 Task: Add Attachment from Google Drive to Card Card0000000063 in Board Board0000000016 in Workspace WS0000000006 in Trello. Add Cover Orange to Card Card0000000063 in Board Board0000000016 in Workspace WS0000000006 in Trello. Add "Add Label …" with "Title" Title0000000063 to Button Button0000000063 to Card Card0000000063 in Board Board0000000016 in Workspace WS0000000006 in Trello. Add Description DS0000000063 to Card Card0000000063 in Board Board0000000016 in Workspace WS0000000006 in Trello. Add Comment CM0000000063 to Card Card0000000063 in Board Board0000000016 in Workspace WS0000000006 in Trello
Action: Mouse moved to (654, 170)
Screenshot: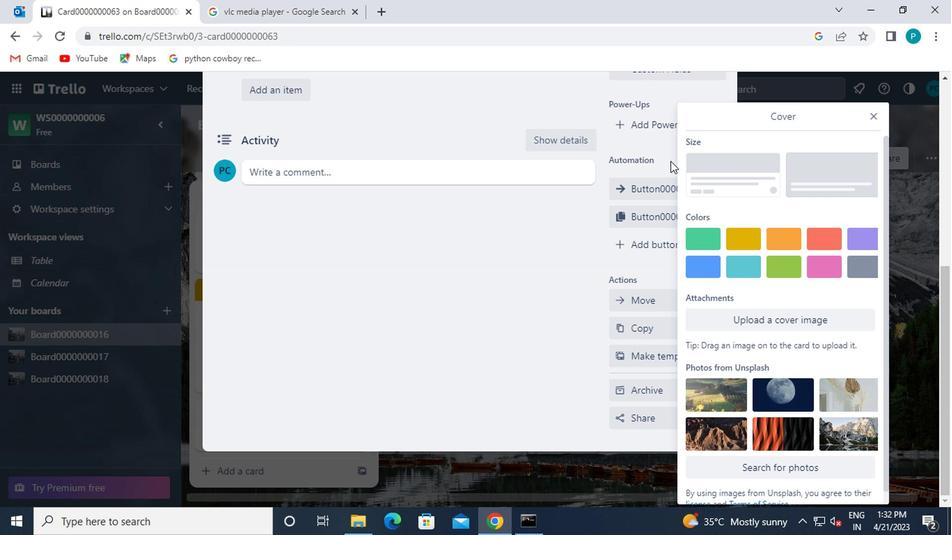 
Action: Mouse scrolled (654, 170) with delta (0, 0)
Screenshot: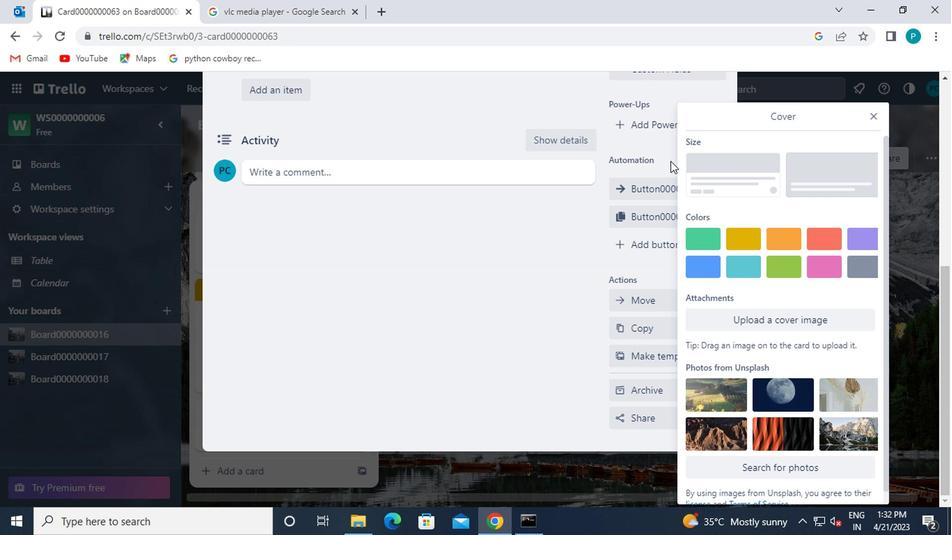 
Action: Mouse moved to (653, 171)
Screenshot: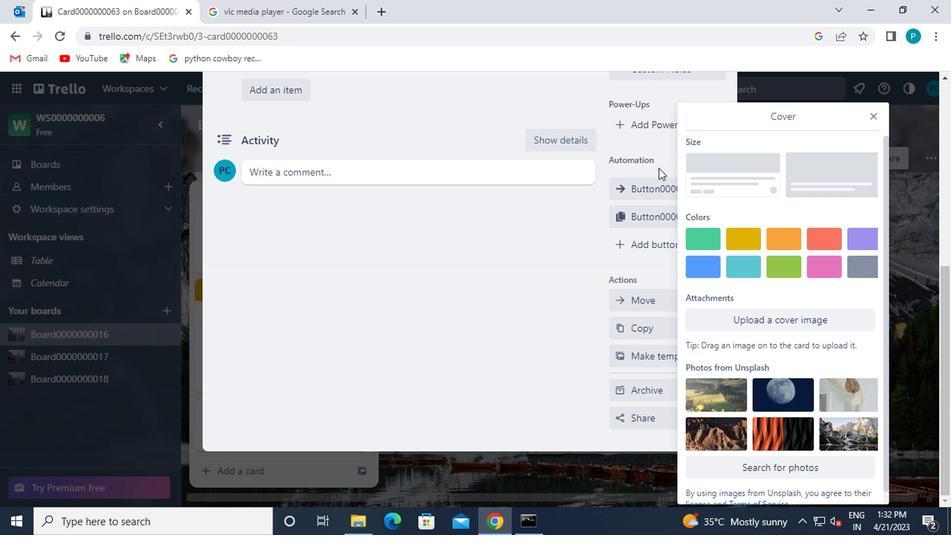 
Action: Mouse scrolled (653, 172) with delta (0, 0)
Screenshot: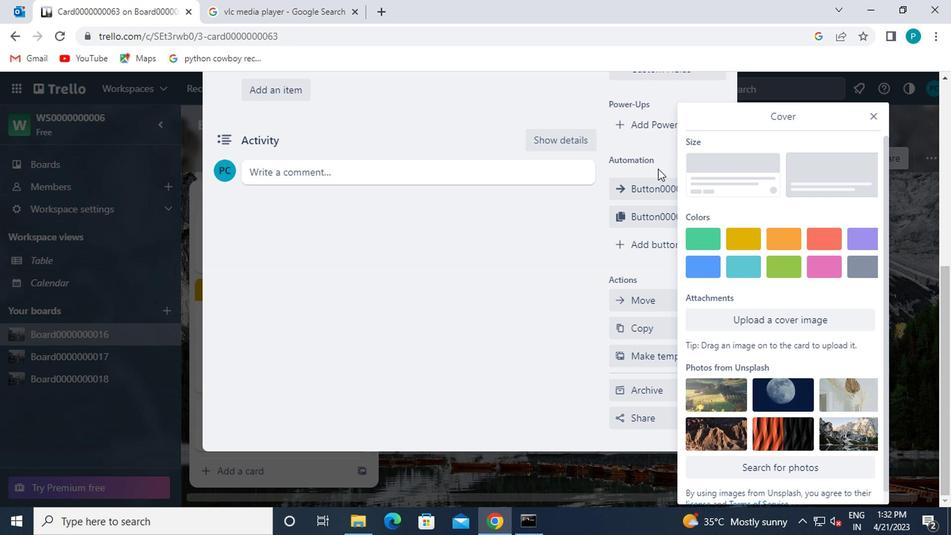 
Action: Mouse moved to (881, 114)
Screenshot: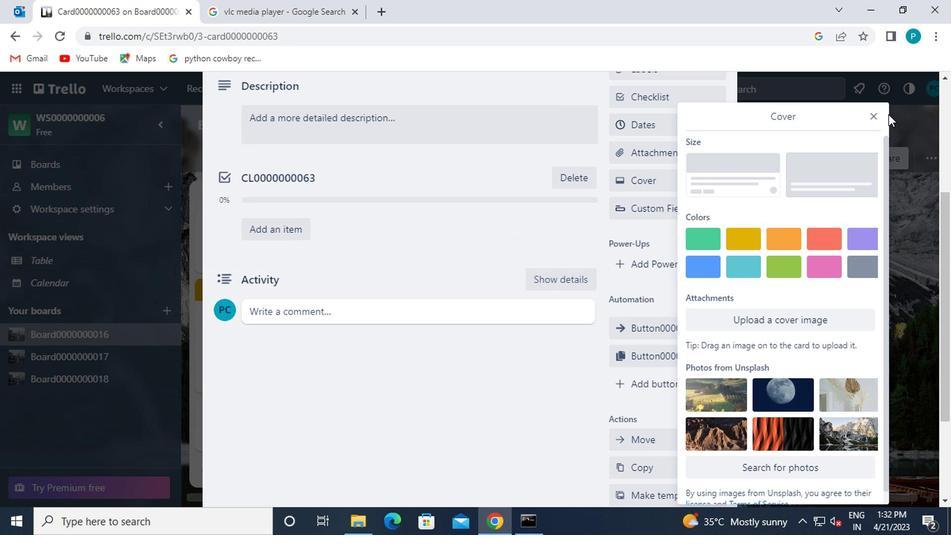 
Action: Mouse pressed left at (881, 114)
Screenshot: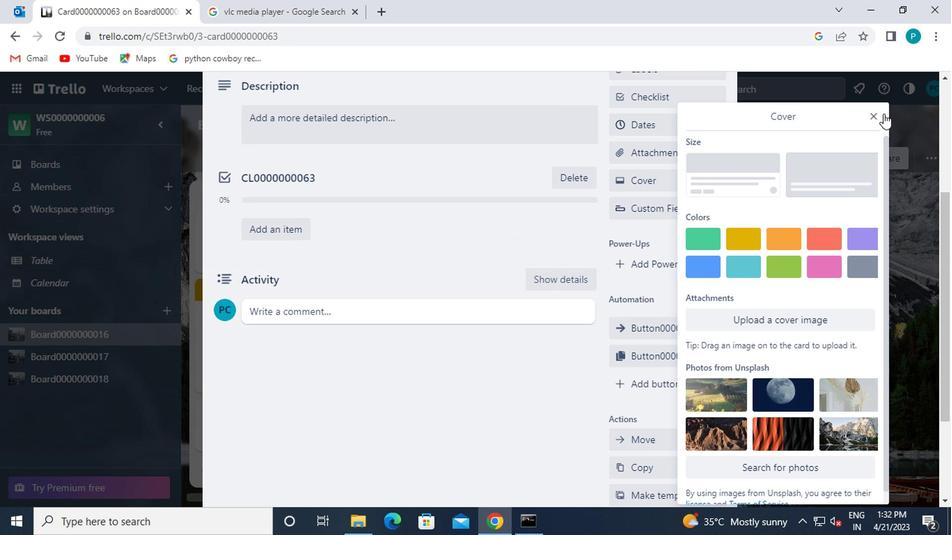 
Action: Mouse moved to (752, 116)
Screenshot: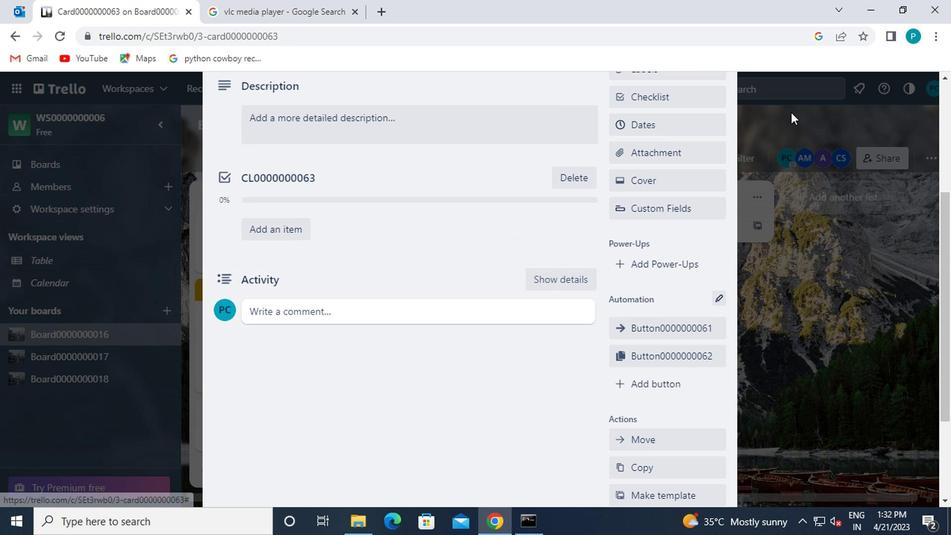 
Action: Mouse scrolled (752, 117) with delta (0, 0)
Screenshot: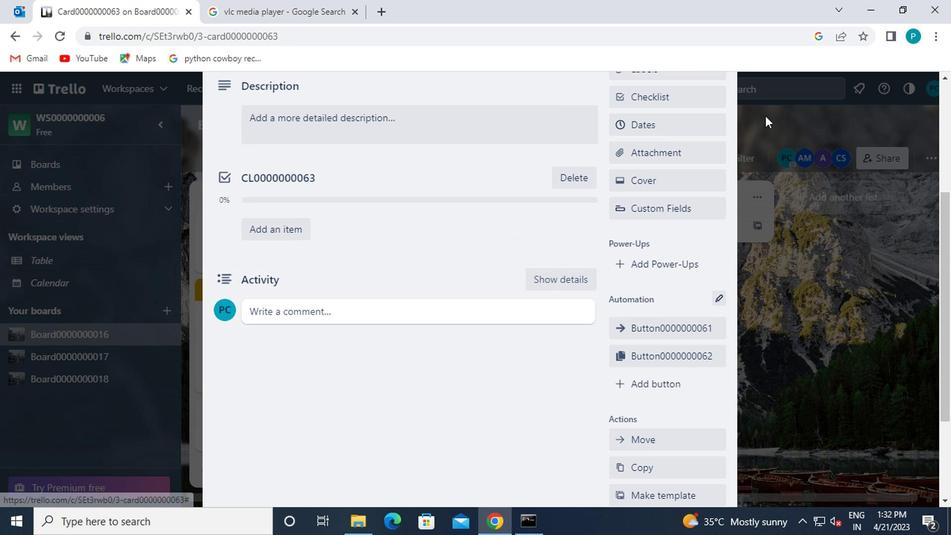 
Action: Mouse scrolled (752, 117) with delta (0, 0)
Screenshot: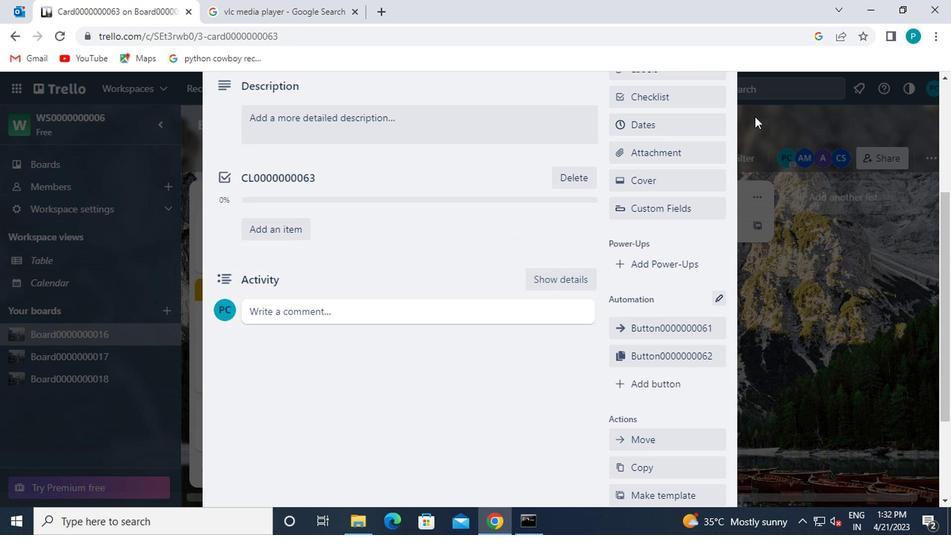 
Action: Mouse moved to (706, 291)
Screenshot: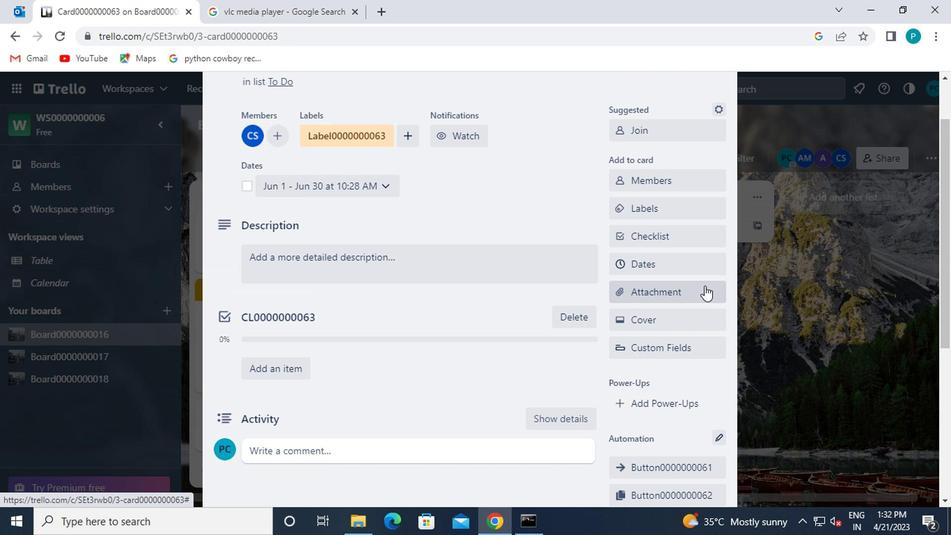 
Action: Mouse pressed left at (706, 291)
Screenshot: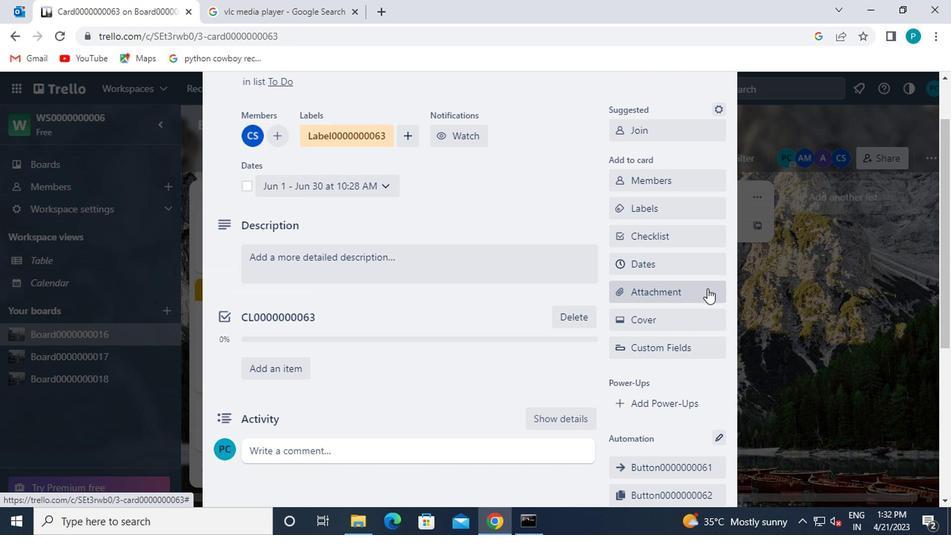 
Action: Mouse moved to (638, 196)
Screenshot: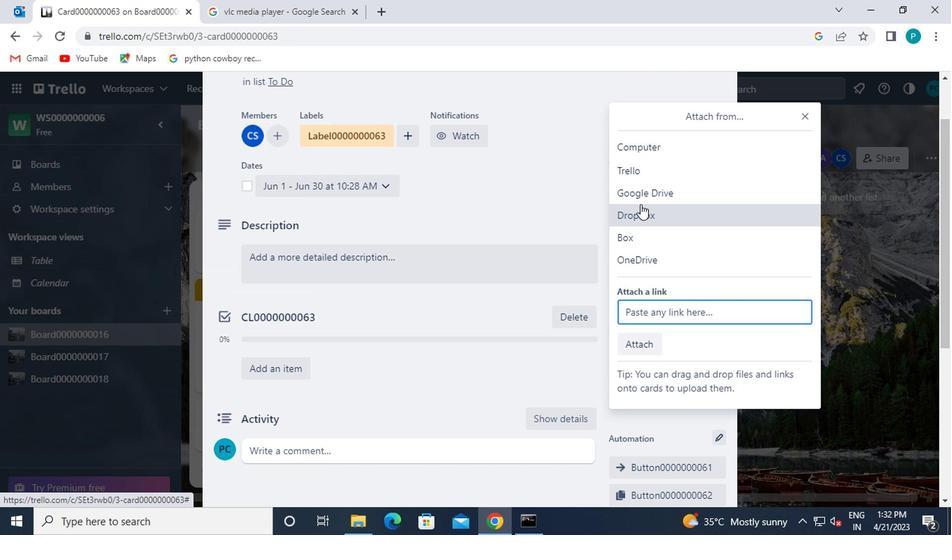 
Action: Mouse pressed left at (638, 196)
Screenshot: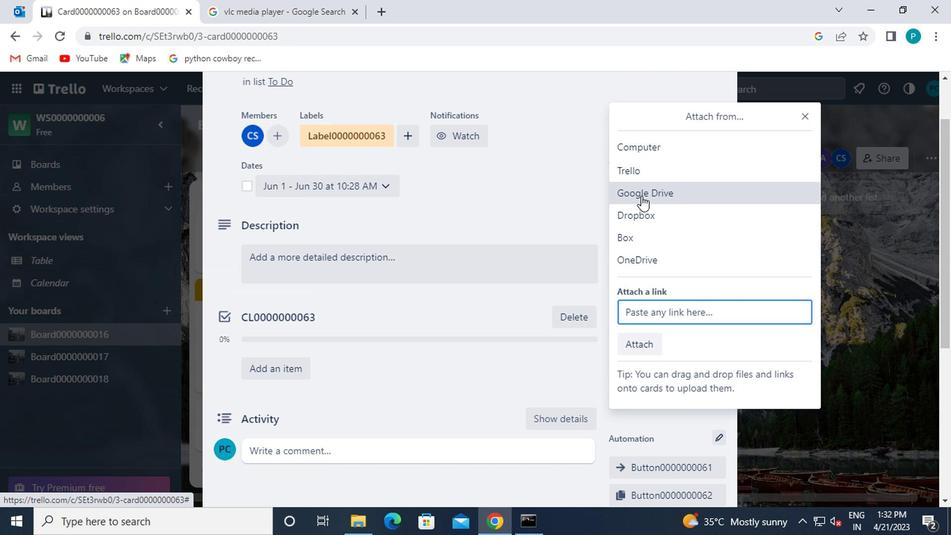 
Action: Mouse moved to (278, 306)
Screenshot: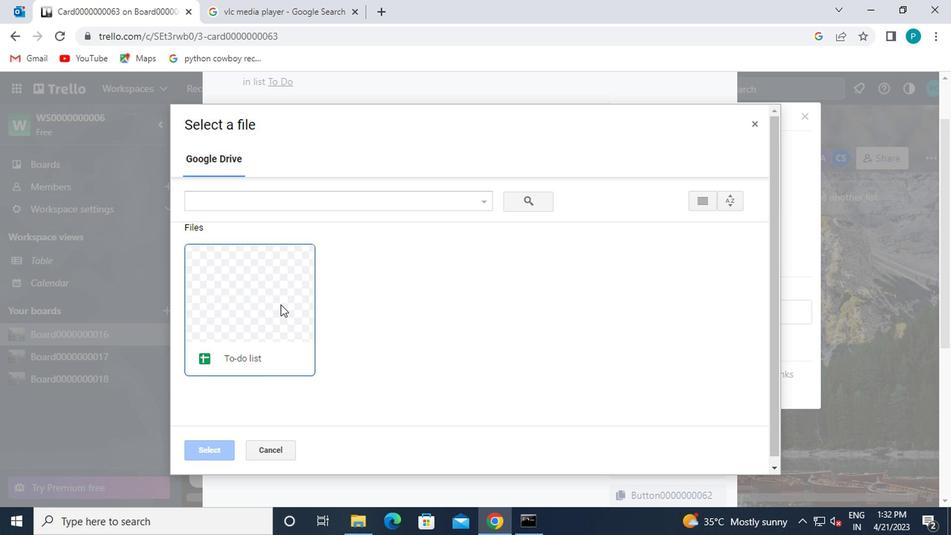 
Action: Mouse pressed left at (278, 306)
Screenshot: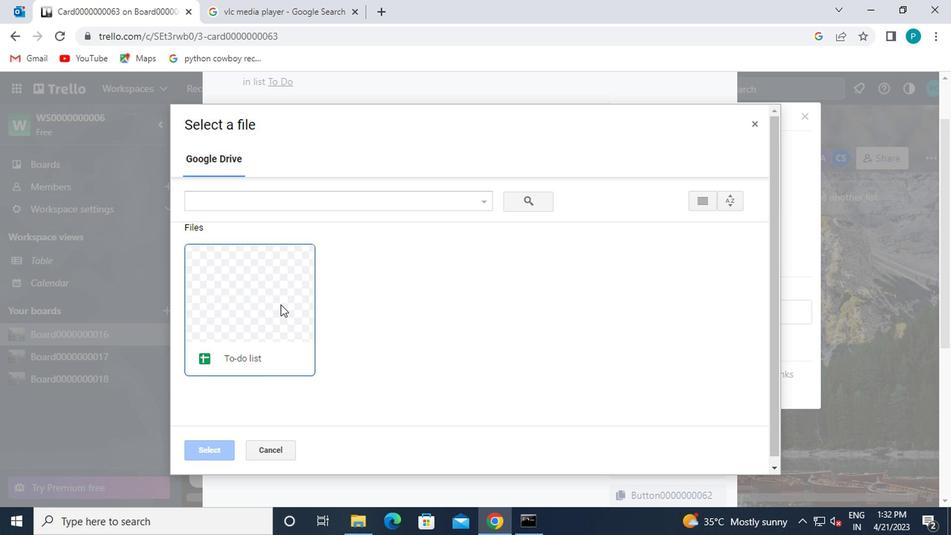 
Action: Mouse moved to (212, 449)
Screenshot: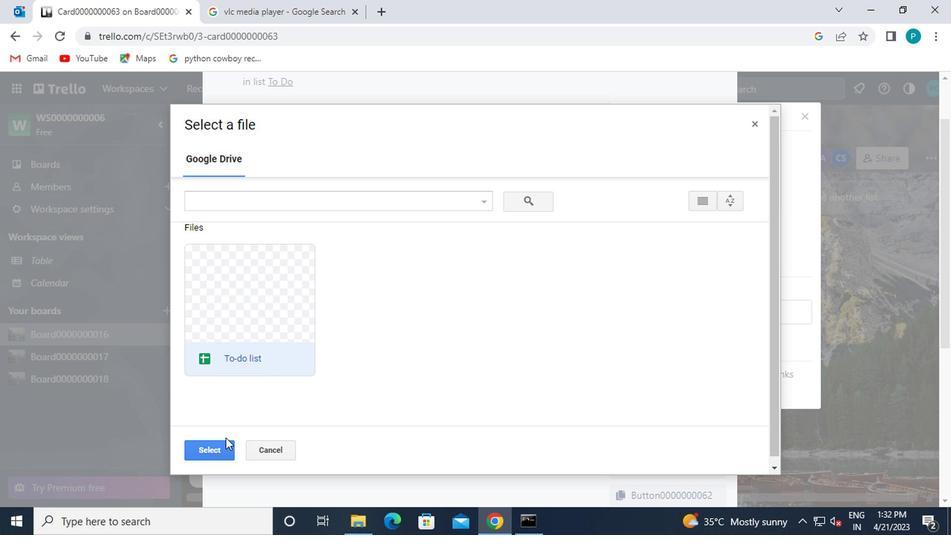
Action: Mouse pressed left at (212, 449)
Screenshot: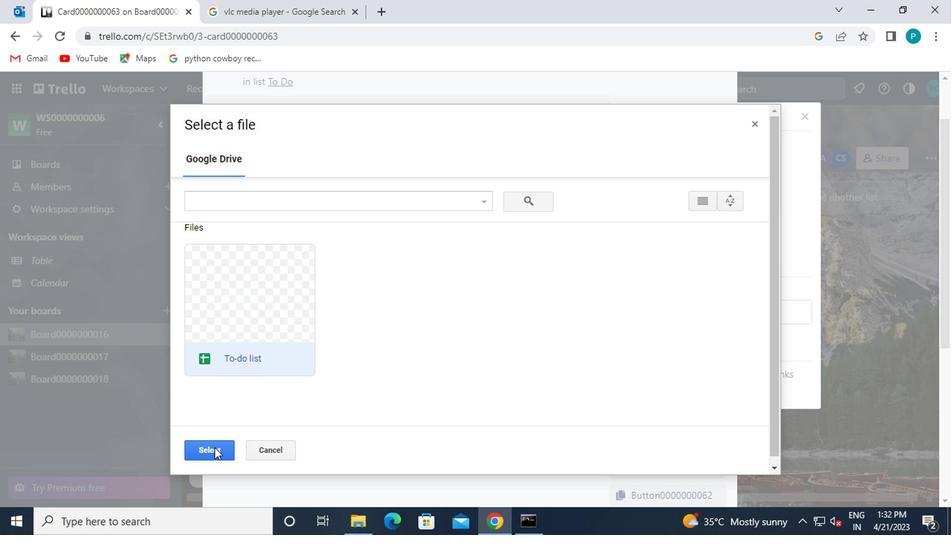 
Action: Mouse moved to (640, 327)
Screenshot: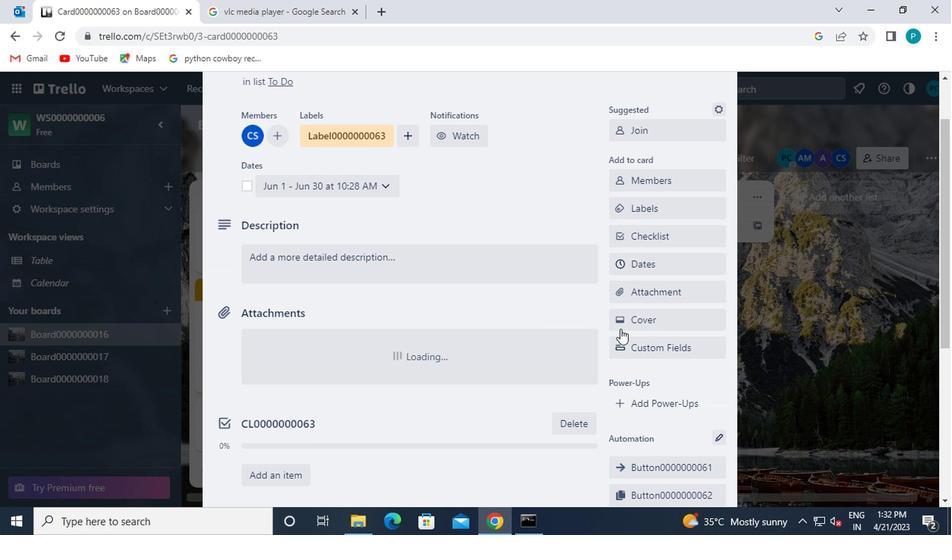 
Action: Mouse pressed left at (640, 327)
Screenshot: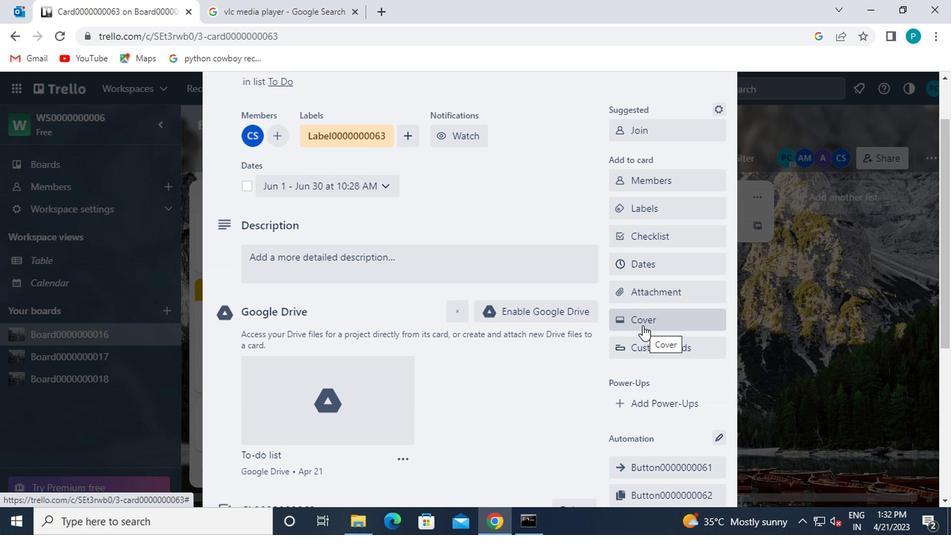 
Action: Mouse moved to (717, 245)
Screenshot: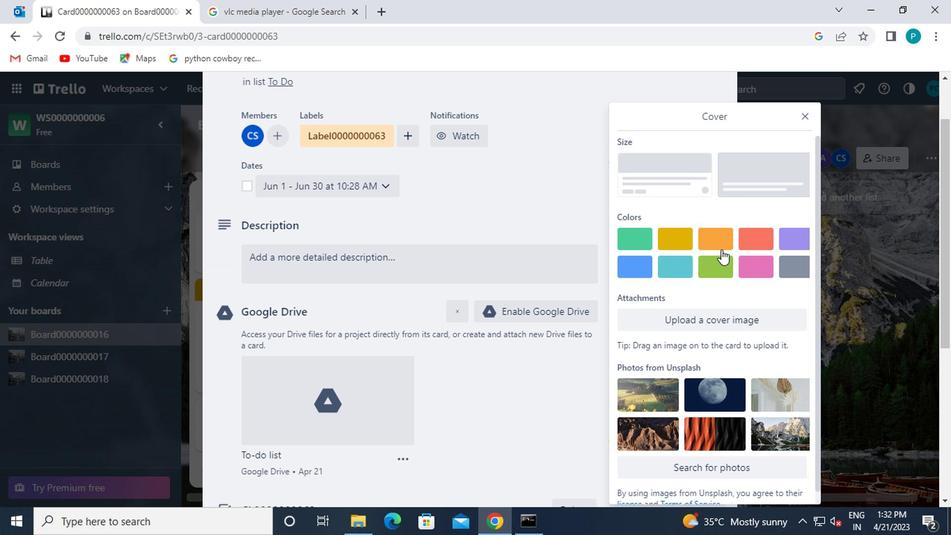 
Action: Mouse pressed left at (717, 245)
Screenshot: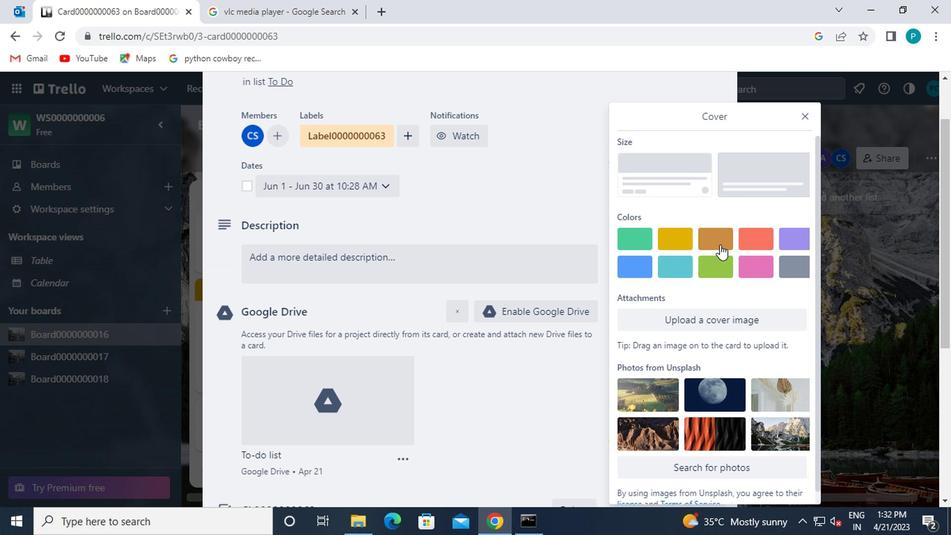 
Action: Mouse moved to (805, 117)
Screenshot: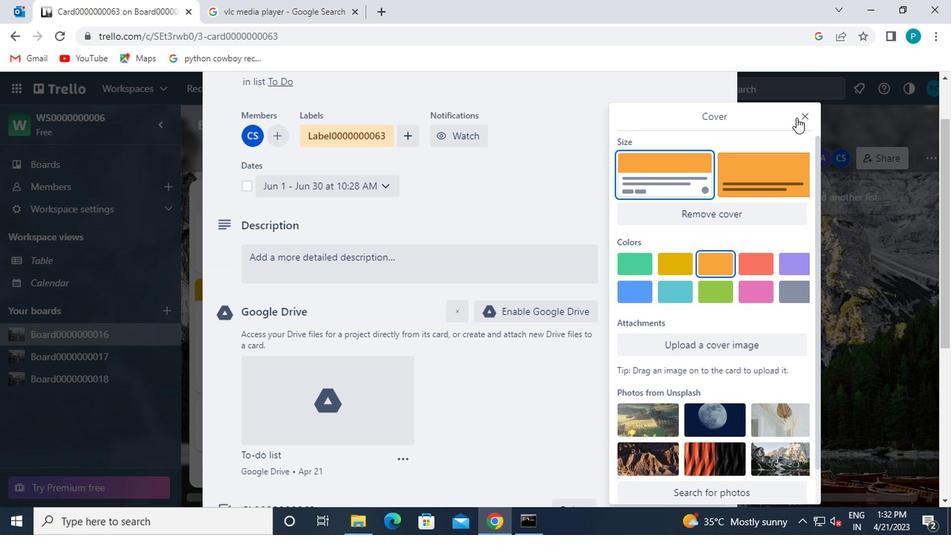 
Action: Mouse pressed left at (805, 117)
Screenshot: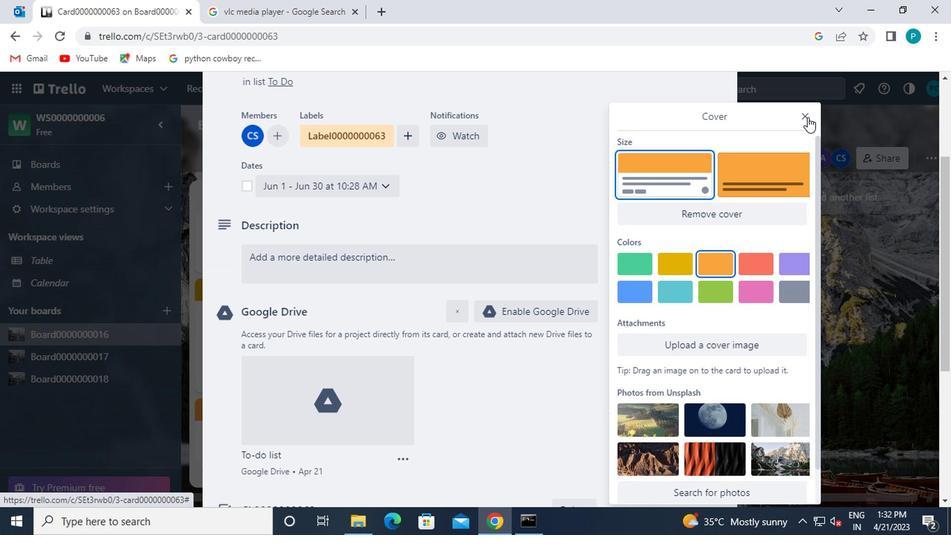 
Action: Mouse moved to (523, 332)
Screenshot: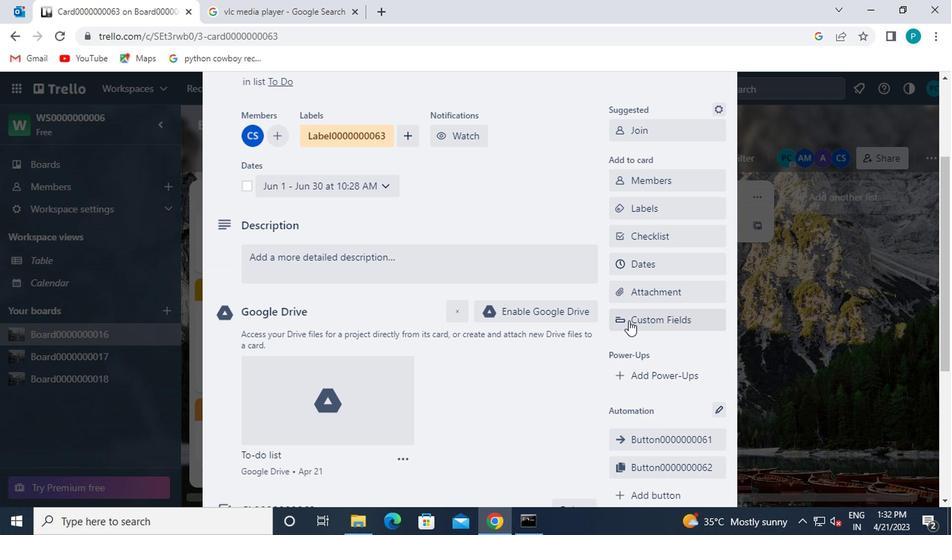 
Action: Mouse scrolled (523, 331) with delta (0, 0)
Screenshot: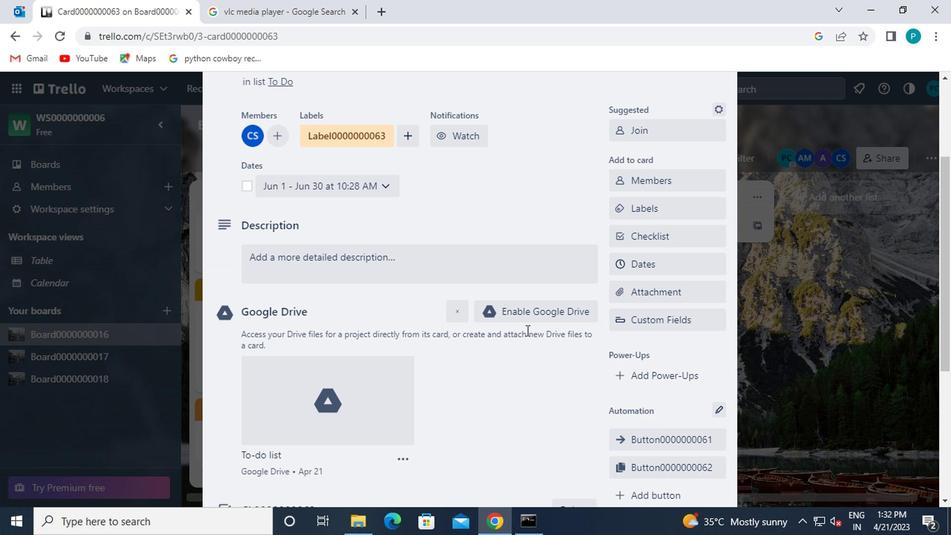 
Action: Mouse scrolled (523, 331) with delta (0, 0)
Screenshot: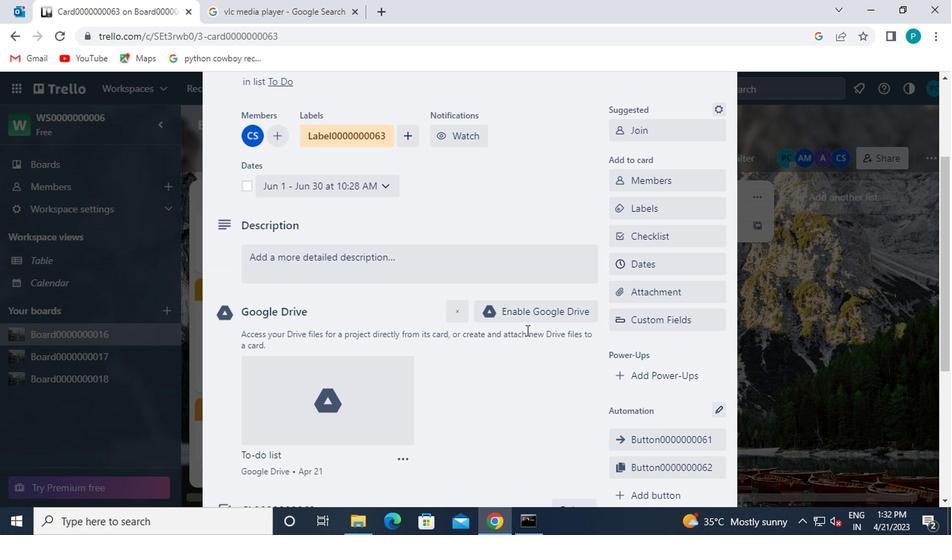 
Action: Mouse moved to (627, 363)
Screenshot: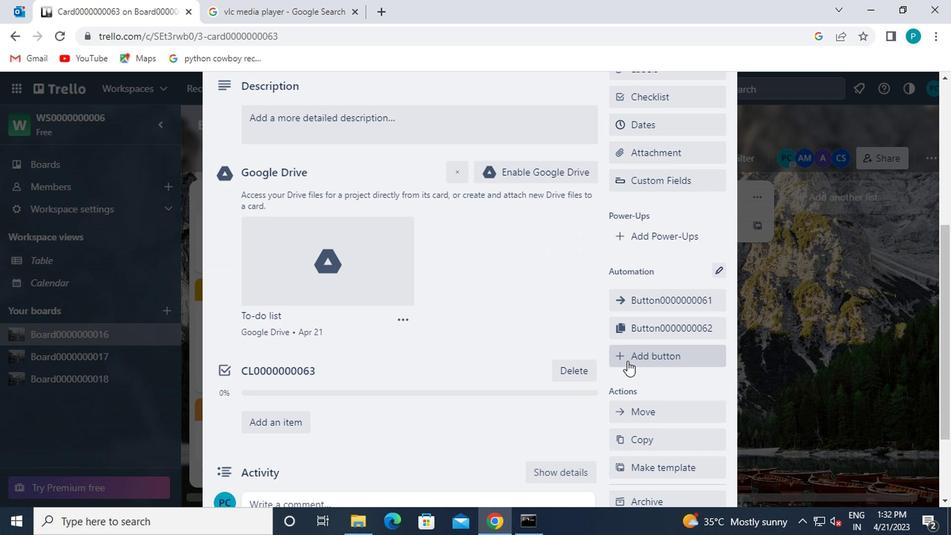
Action: Mouse pressed left at (627, 363)
Screenshot: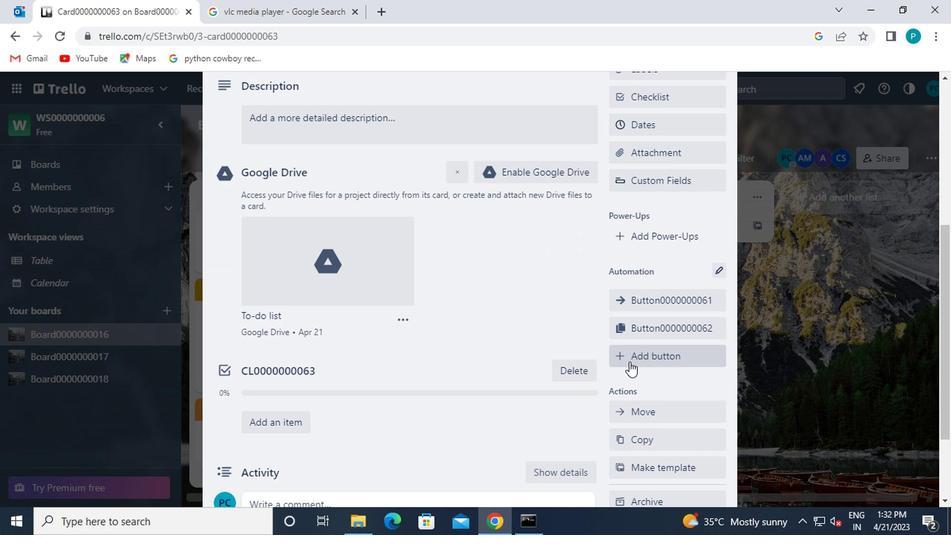 
Action: Mouse moved to (656, 235)
Screenshot: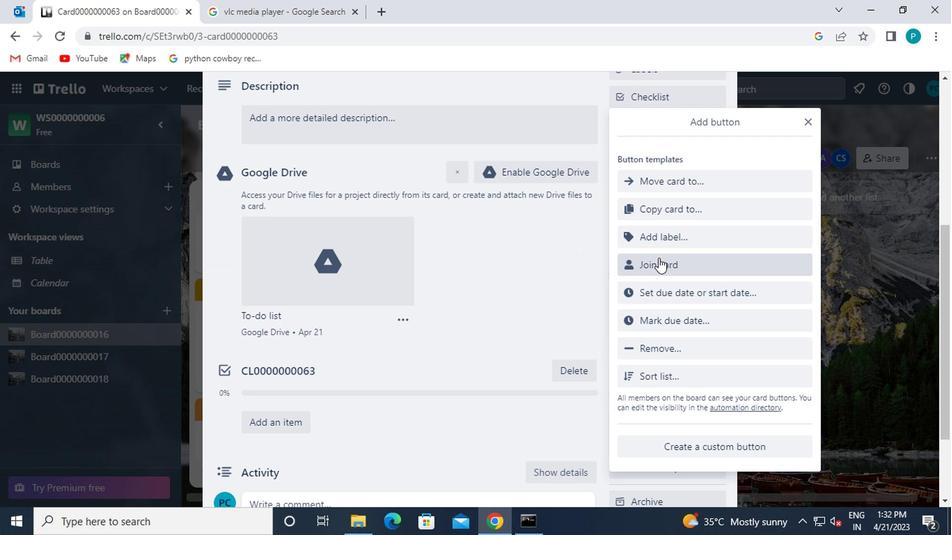 
Action: Mouse pressed left at (656, 235)
Screenshot: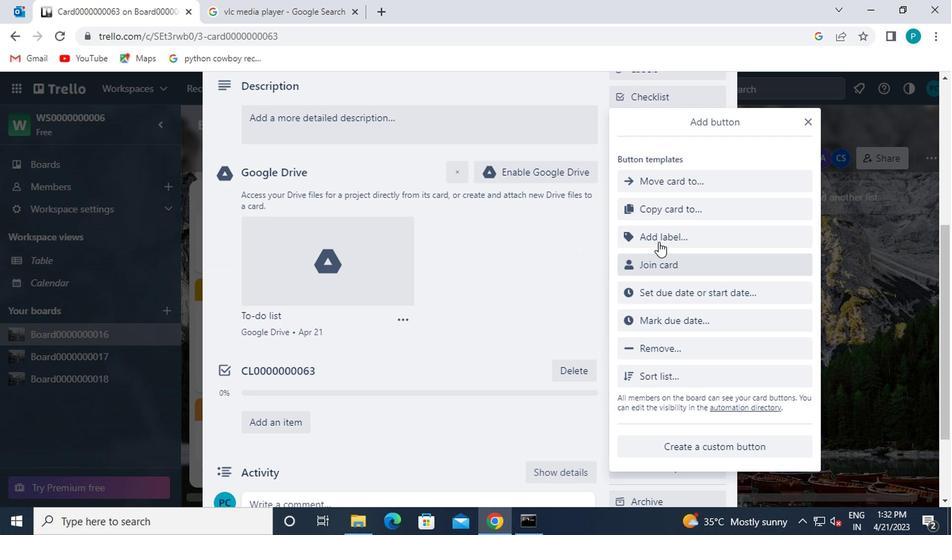 
Action: Mouse moved to (660, 177)
Screenshot: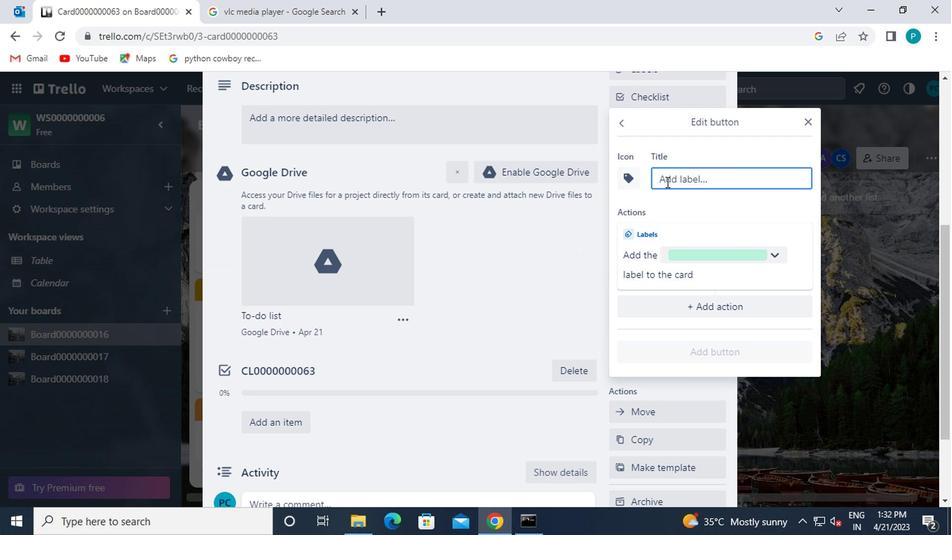 
Action: Mouse pressed left at (660, 177)
Screenshot: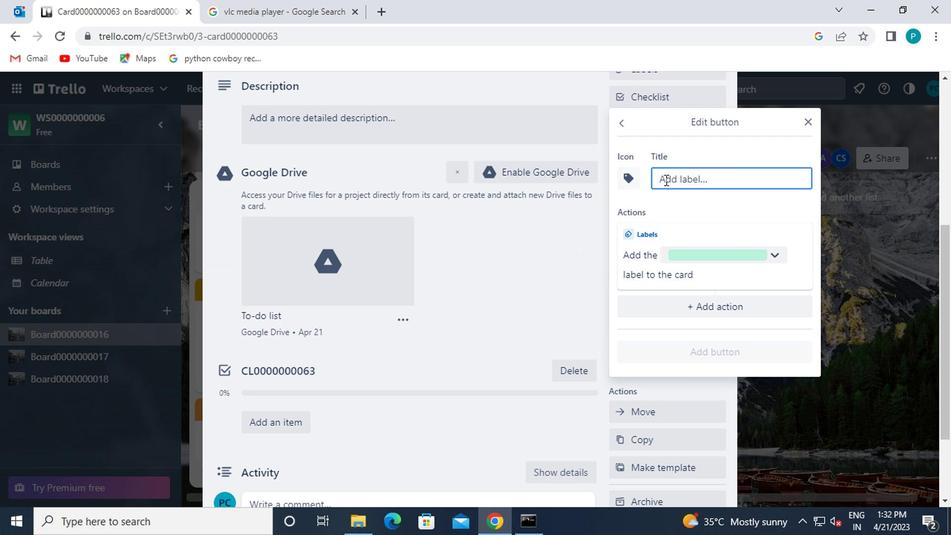 
Action: Key pressed <Key.caps_lock>t<Key.caps_lock>itle0000000063
Screenshot: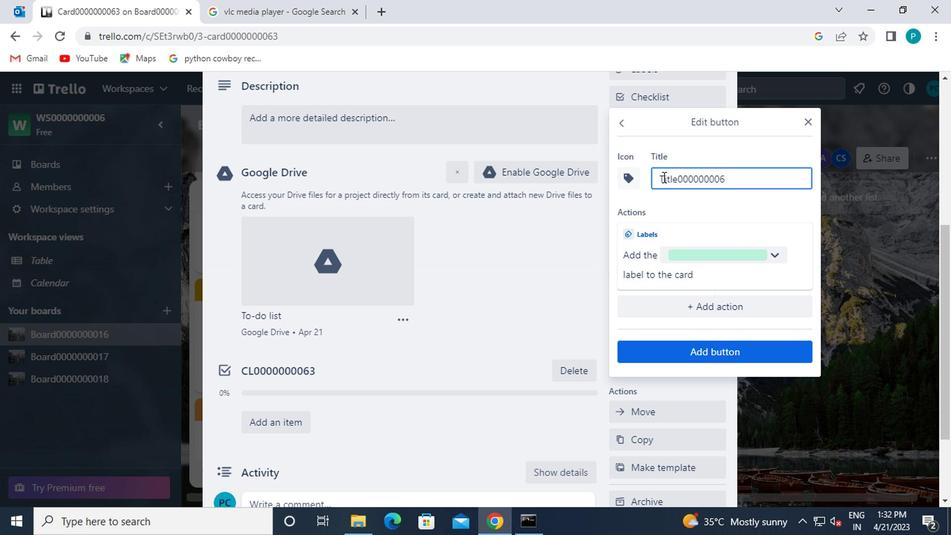 
Action: Mouse moved to (739, 347)
Screenshot: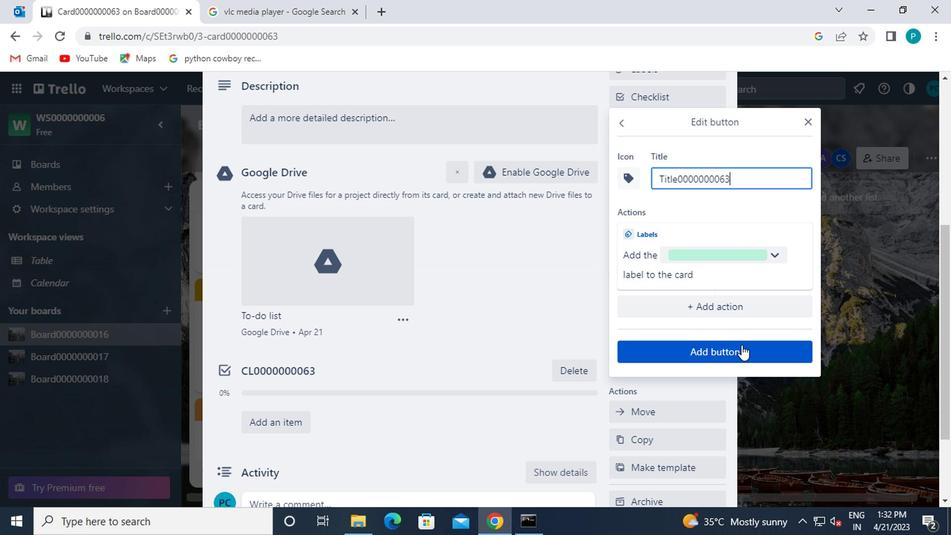 
Action: Mouse pressed left at (739, 347)
Screenshot: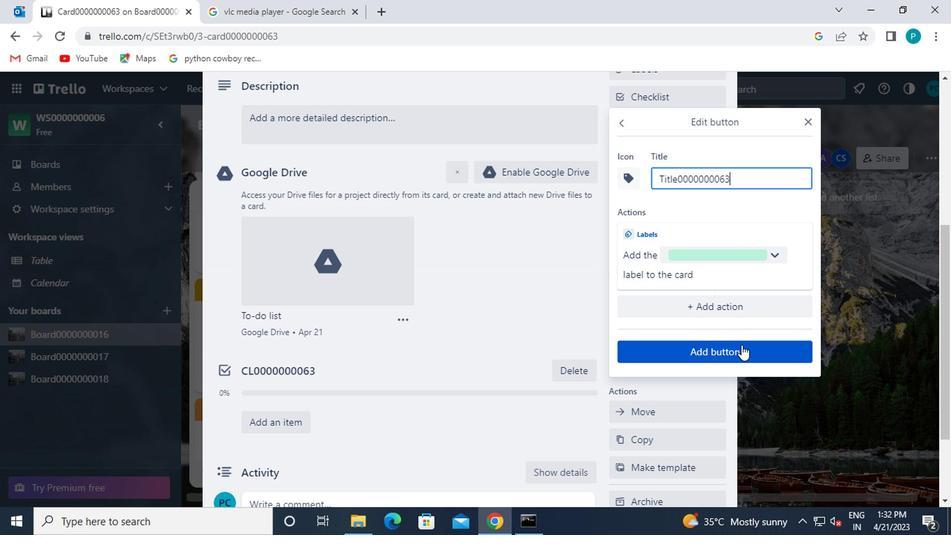 
Action: Mouse moved to (349, 128)
Screenshot: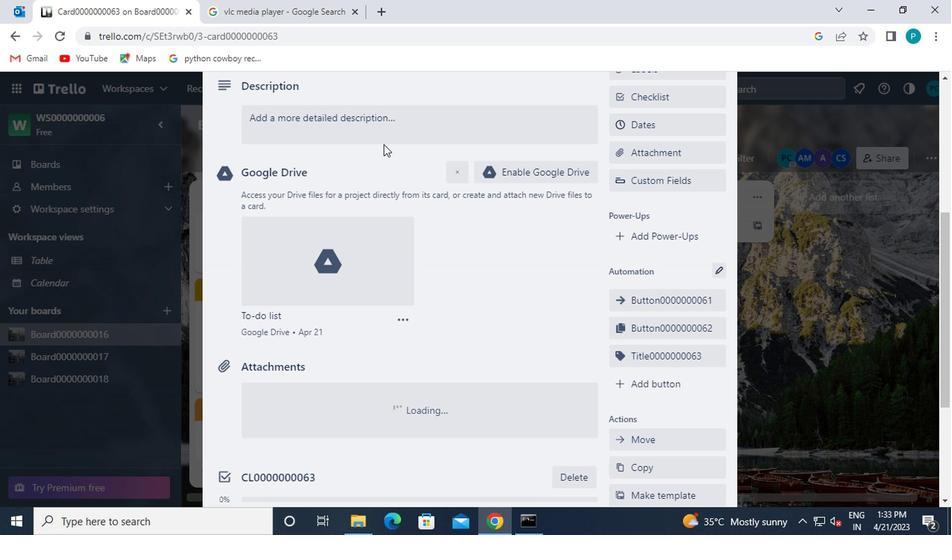 
Action: Mouse pressed left at (349, 128)
Screenshot: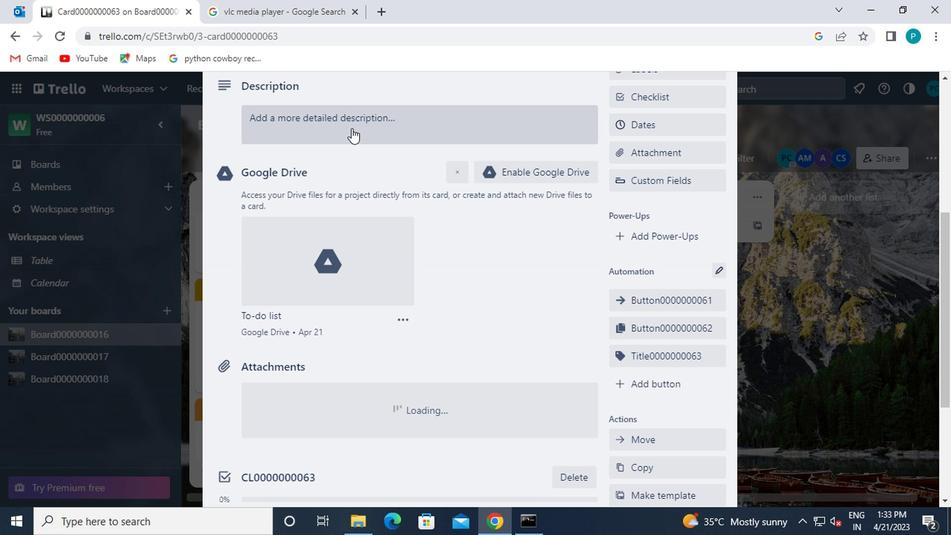 
Action: Mouse moved to (409, 151)
Screenshot: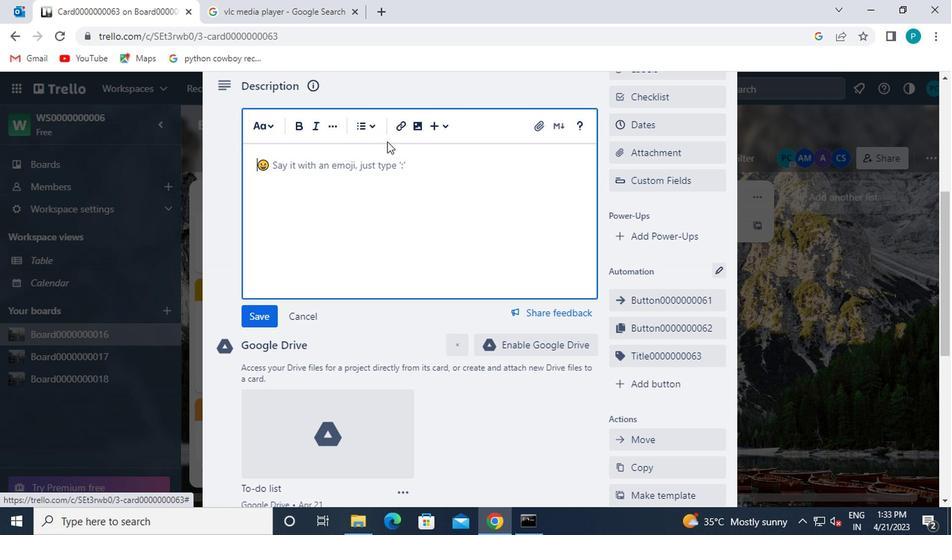 
Action: Key pressed <Key.caps_lock>ds0000000063
Screenshot: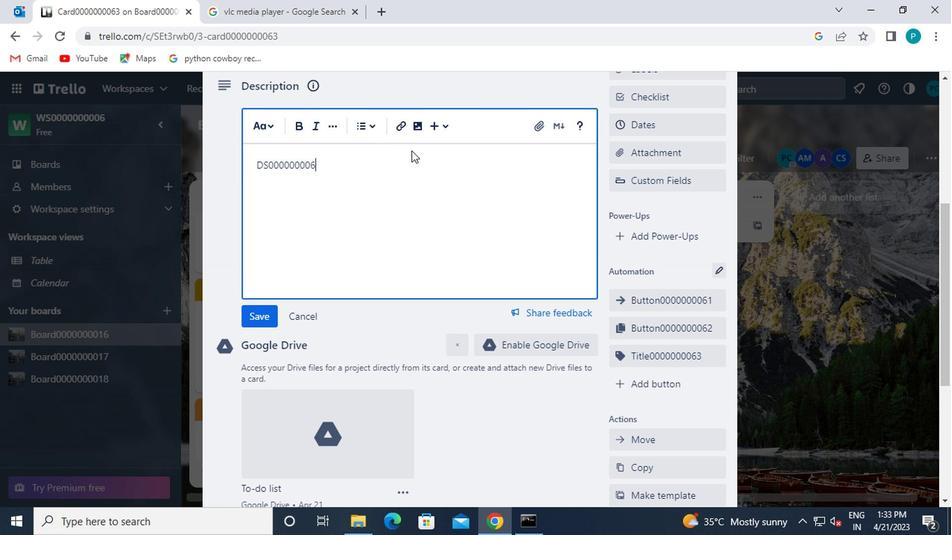 
Action: Mouse moved to (260, 322)
Screenshot: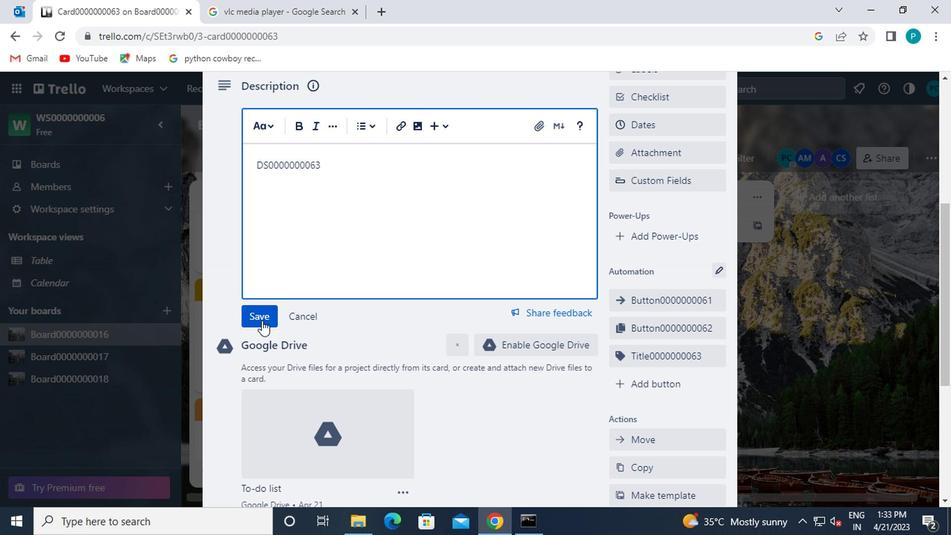 
Action: Mouse scrolled (260, 323) with delta (0, 0)
Screenshot: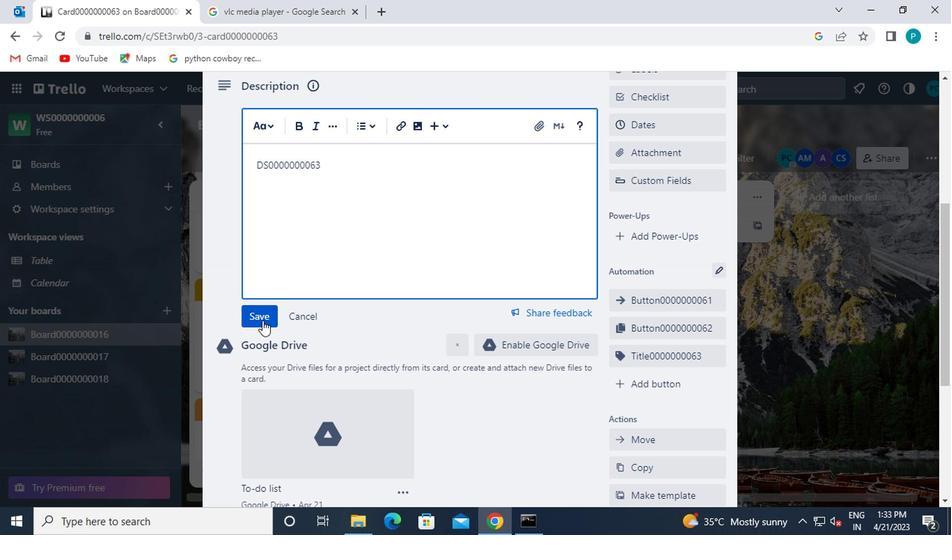 
Action: Mouse moved to (262, 322)
Screenshot: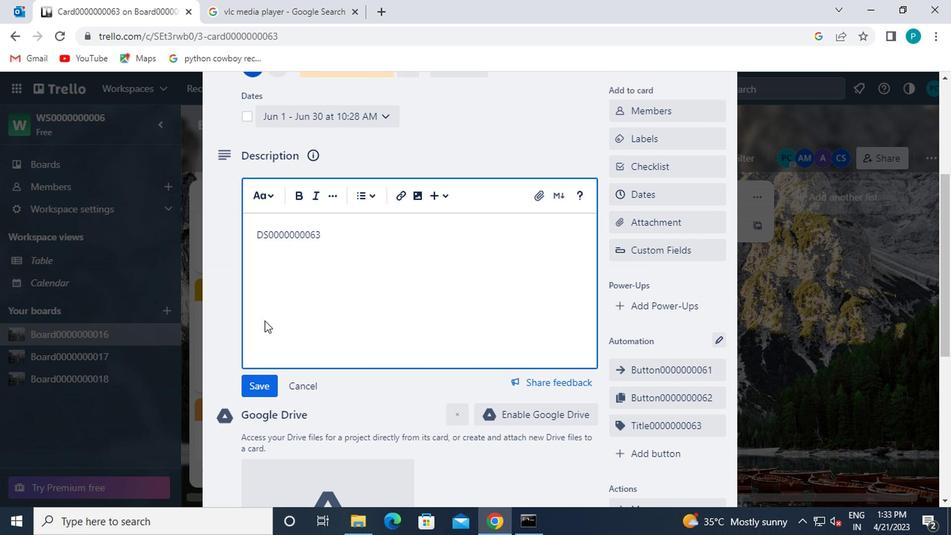 
Action: Mouse scrolled (262, 323) with delta (0, 0)
Screenshot: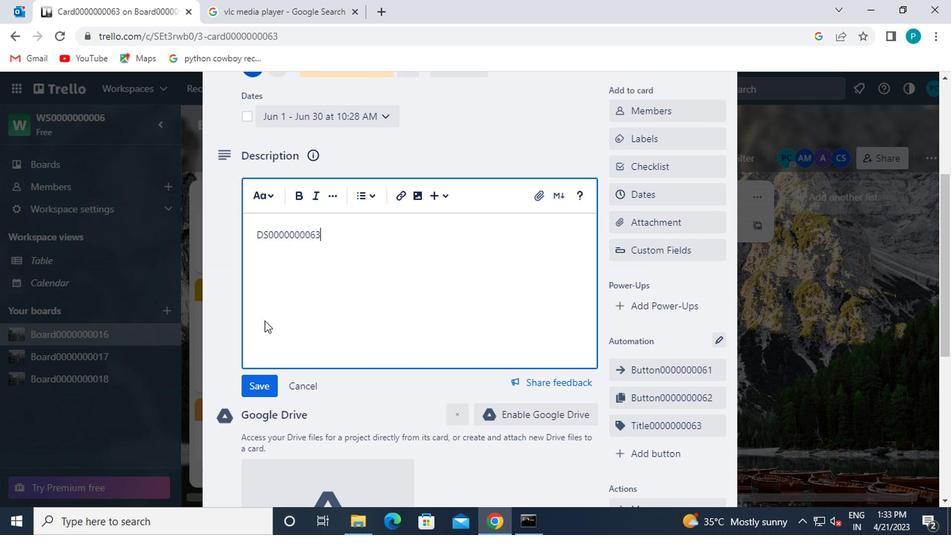 
Action: Mouse moved to (263, 323)
Screenshot: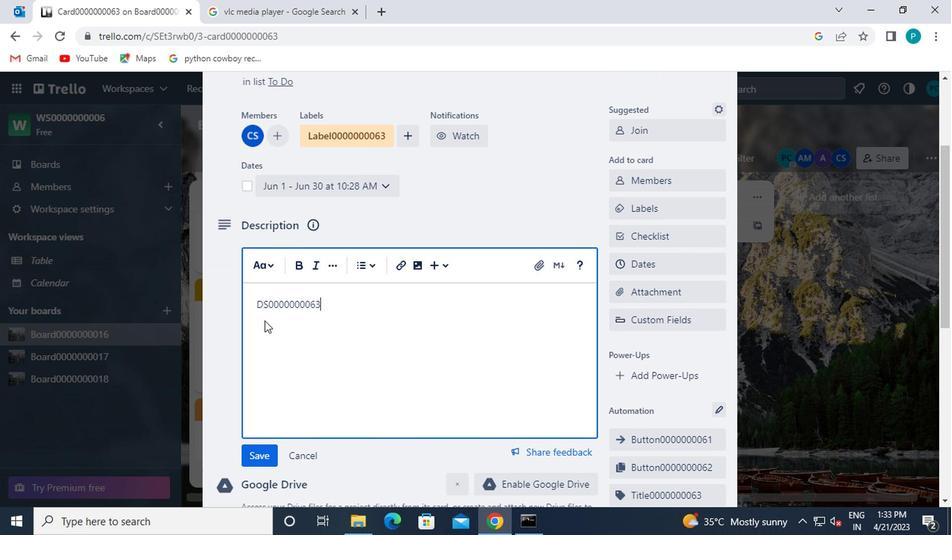 
Action: Mouse scrolled (263, 322) with delta (0, 0)
Screenshot: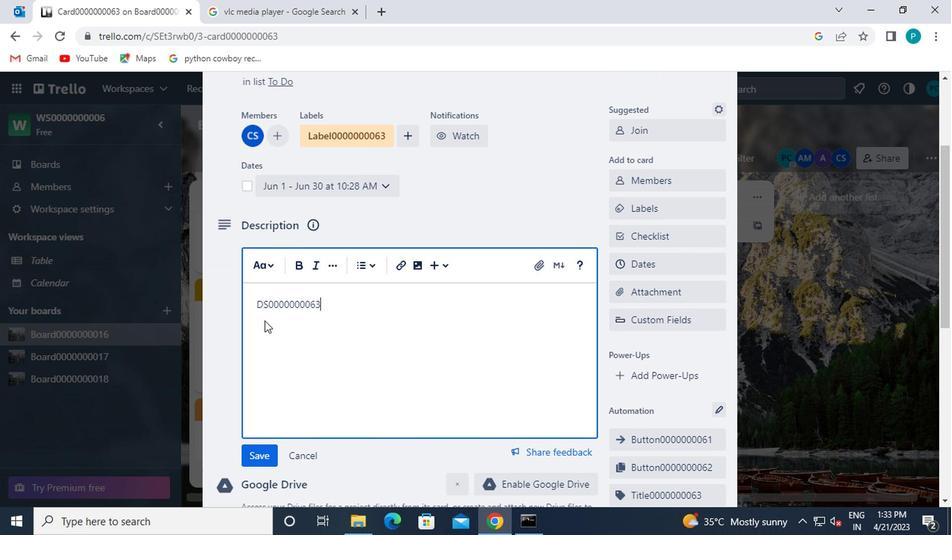 
Action: Mouse scrolled (263, 322) with delta (0, 0)
Screenshot: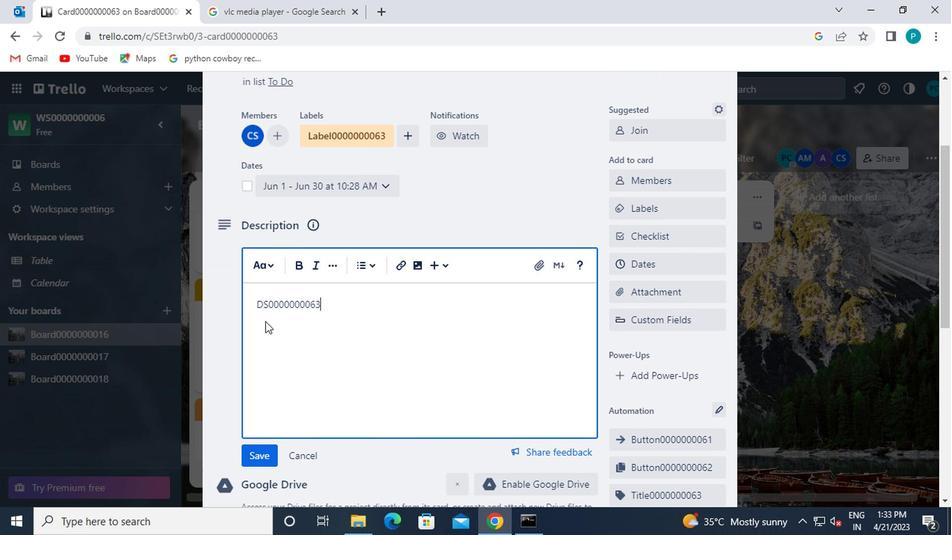 
Action: Mouse moved to (263, 323)
Screenshot: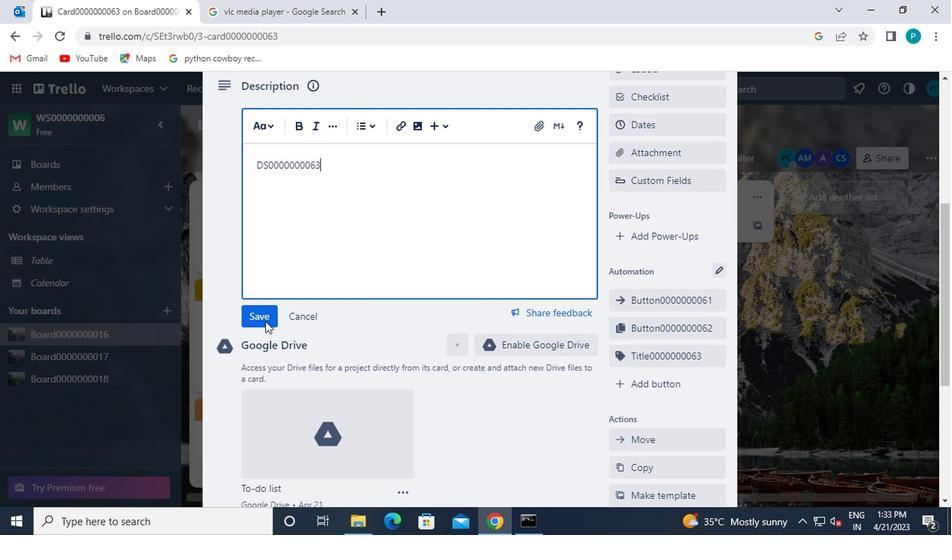 
Action: Mouse pressed left at (263, 323)
Screenshot: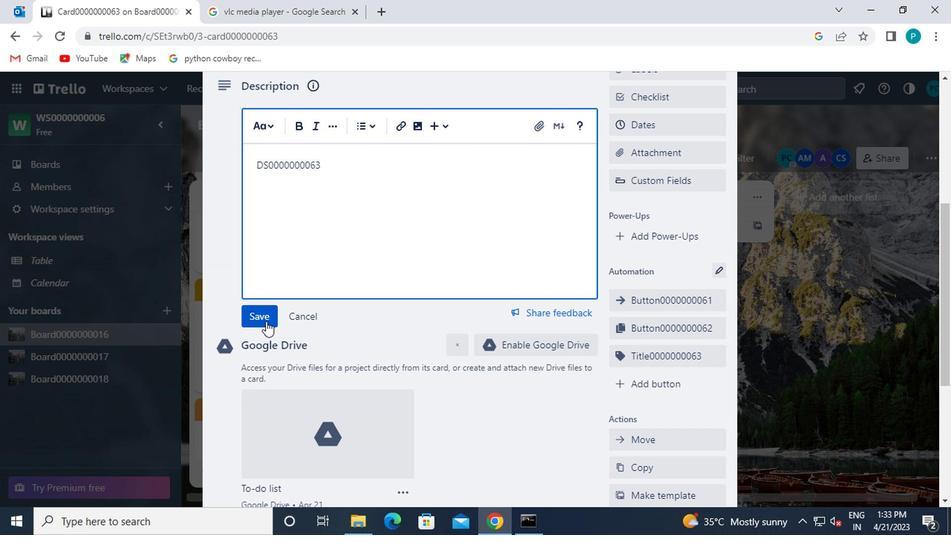 
Action: Mouse moved to (271, 339)
Screenshot: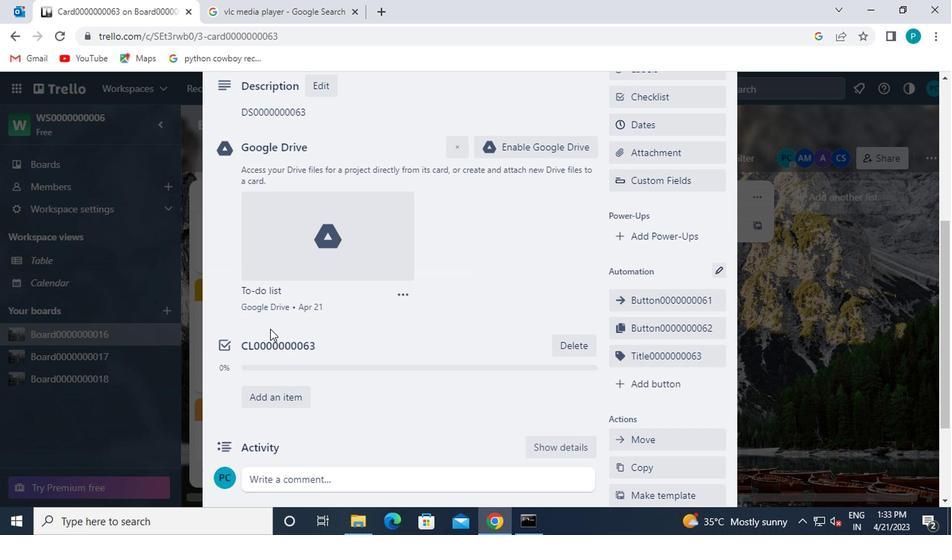 
Action: Mouse scrolled (271, 338) with delta (0, 0)
Screenshot: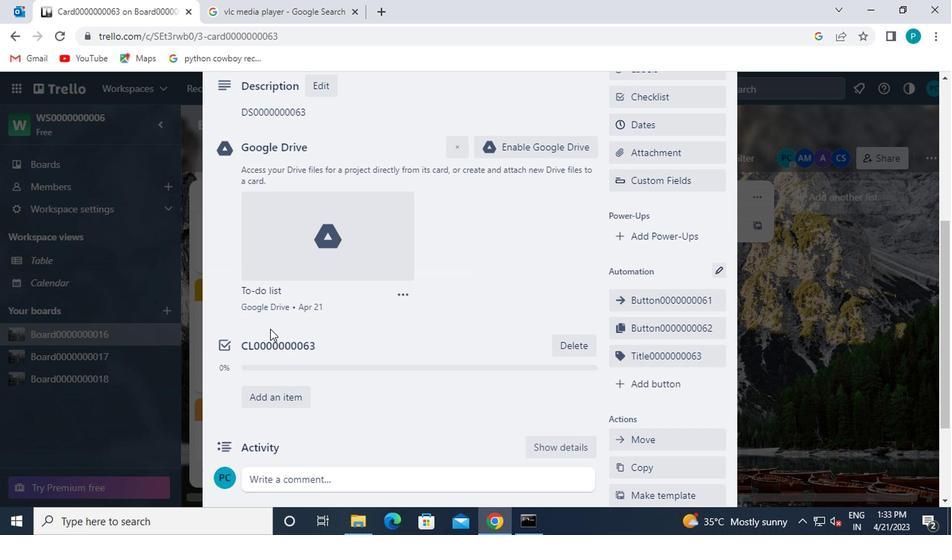 
Action: Mouse moved to (272, 341)
Screenshot: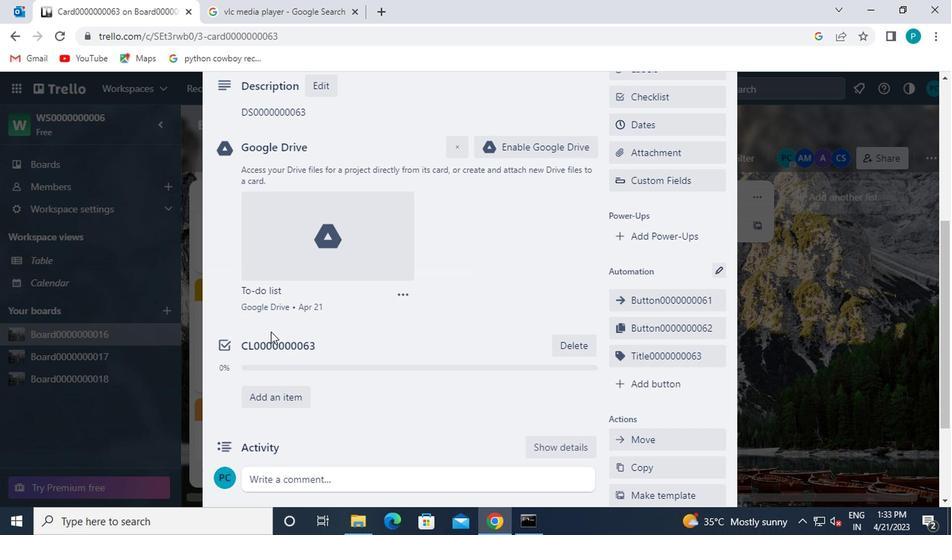 
Action: Mouse scrolled (272, 340) with delta (0, 0)
Screenshot: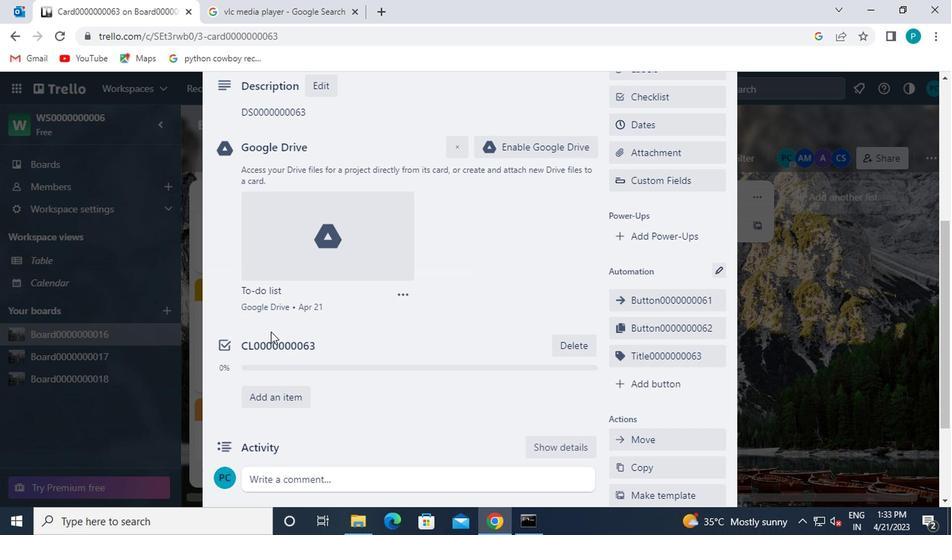 
Action: Mouse moved to (273, 343)
Screenshot: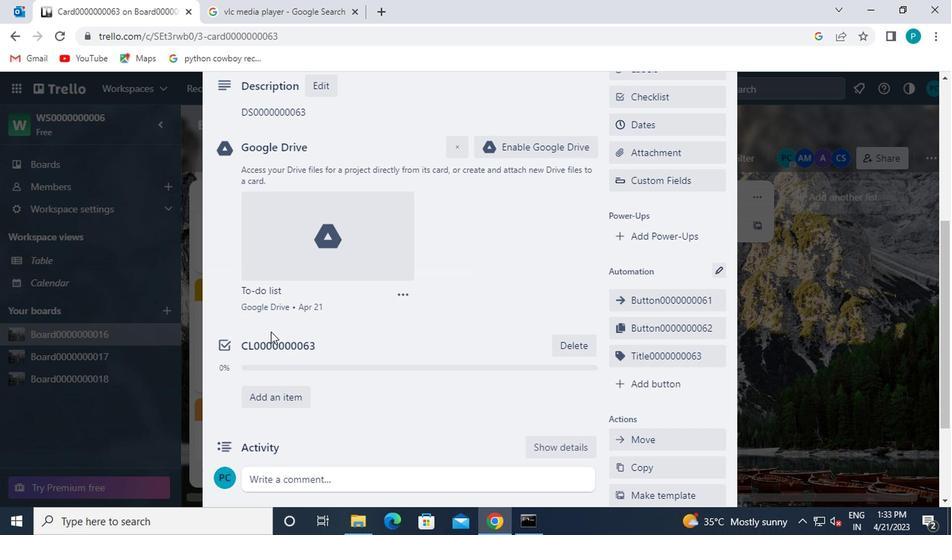 
Action: Mouse scrolled (273, 342) with delta (0, 0)
Screenshot: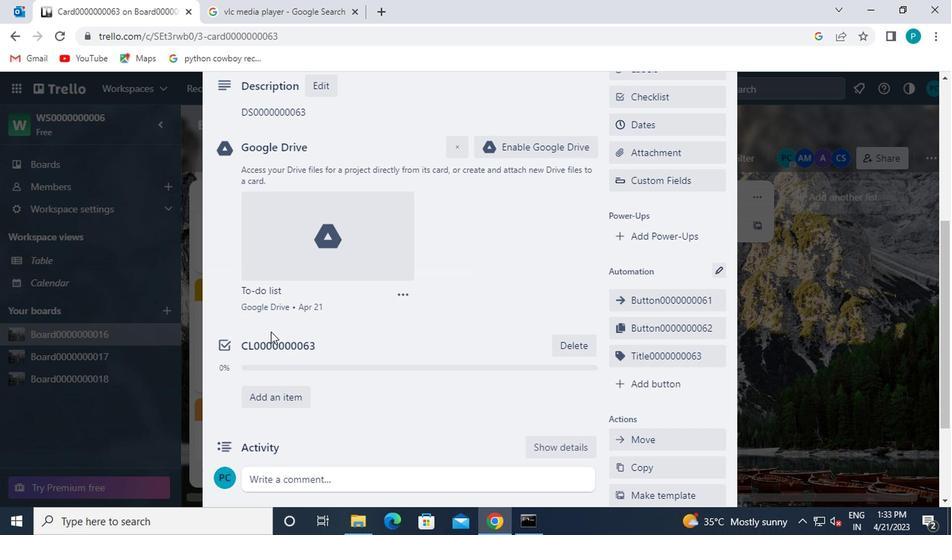 
Action: Mouse moved to (274, 343)
Screenshot: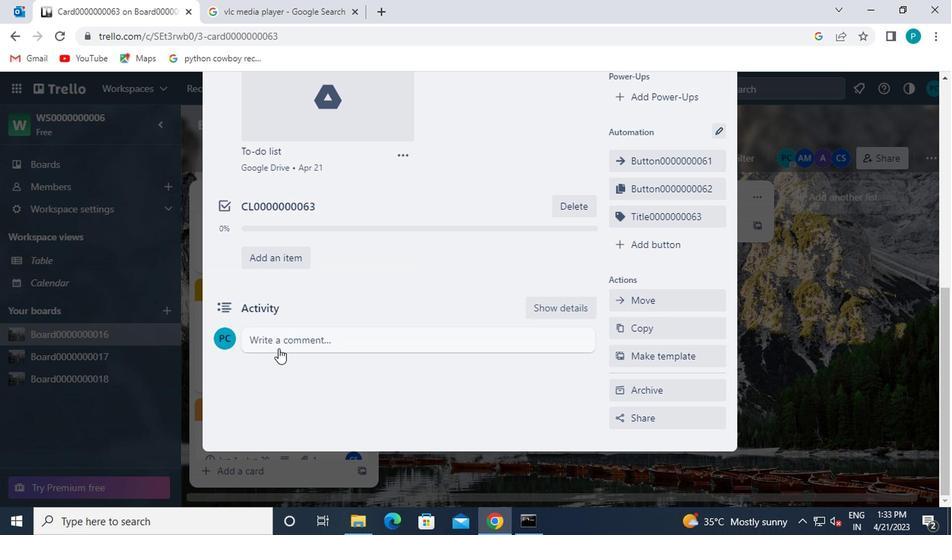 
Action: Mouse pressed left at (274, 343)
Screenshot: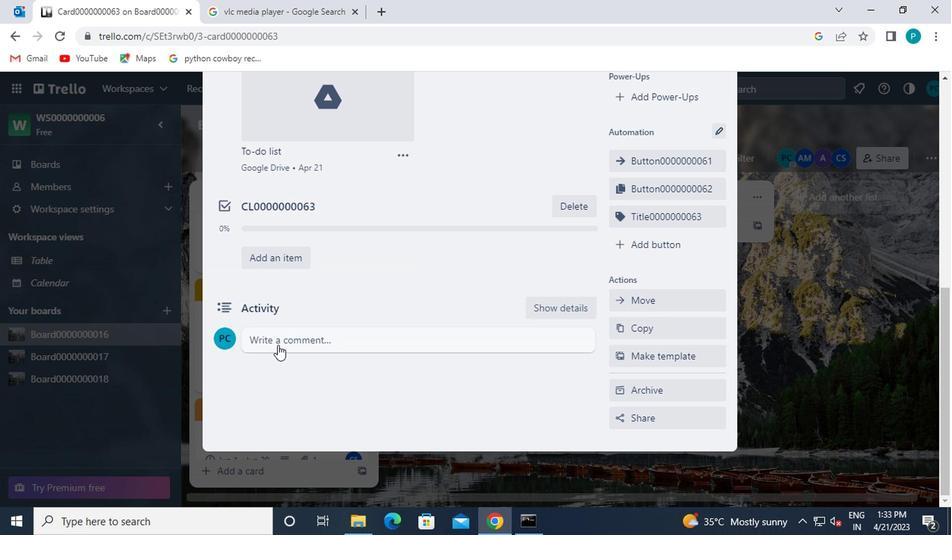 
Action: Mouse moved to (342, 299)
Screenshot: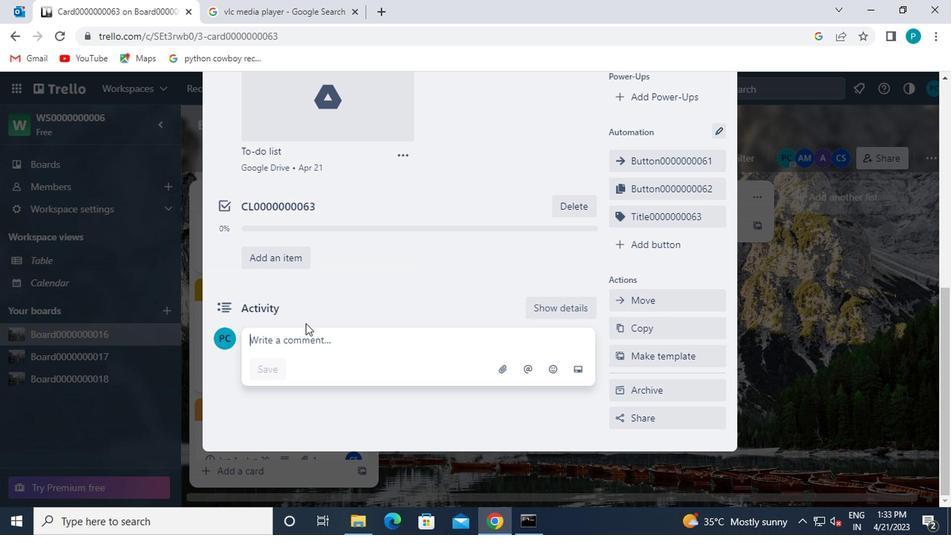 
Action: Key pressed cm0000000063
Screenshot: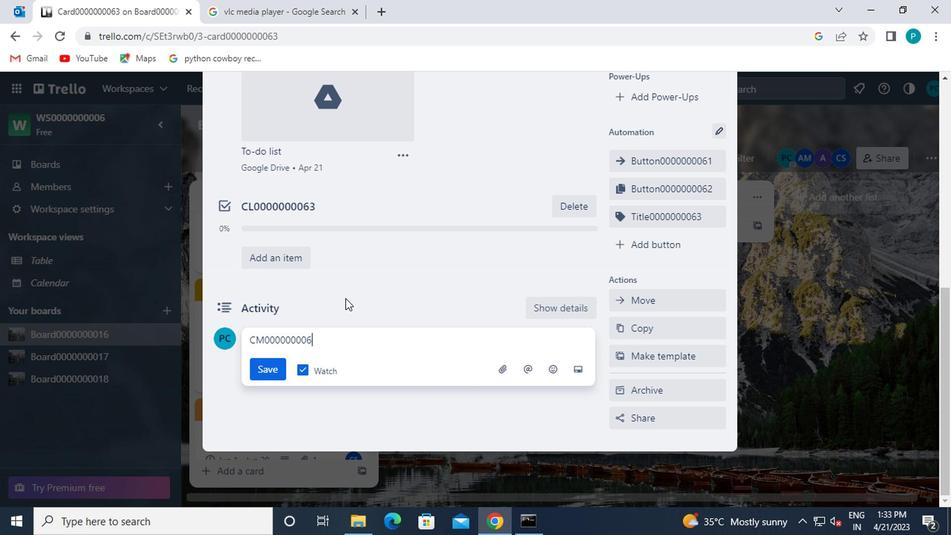 
Action: Mouse moved to (262, 371)
Screenshot: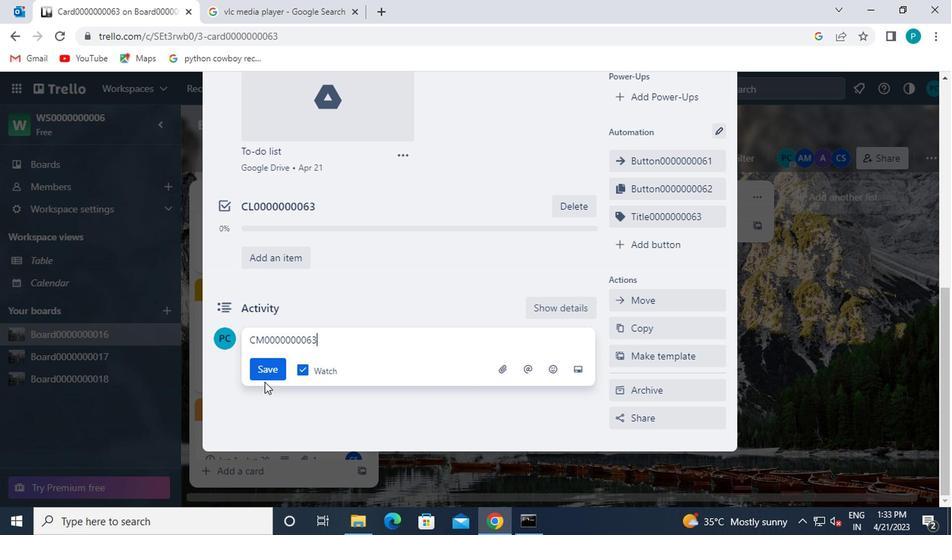 
Action: Mouse pressed left at (262, 371)
Screenshot: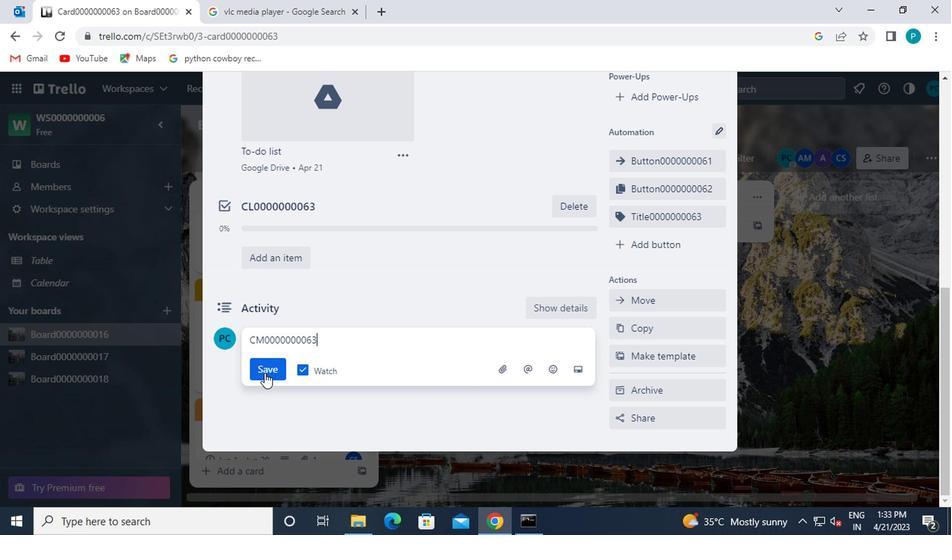
